 Task: Create a rule from the Recommended list, Task Added to this Project -> add SubTasks in the project AgileNexus with SubTasks Gather and Analyse Requirements , Design and Implement Solution , System Test and UAT , Release to Production / Go Live
Action: Mouse moved to (54, 286)
Screenshot: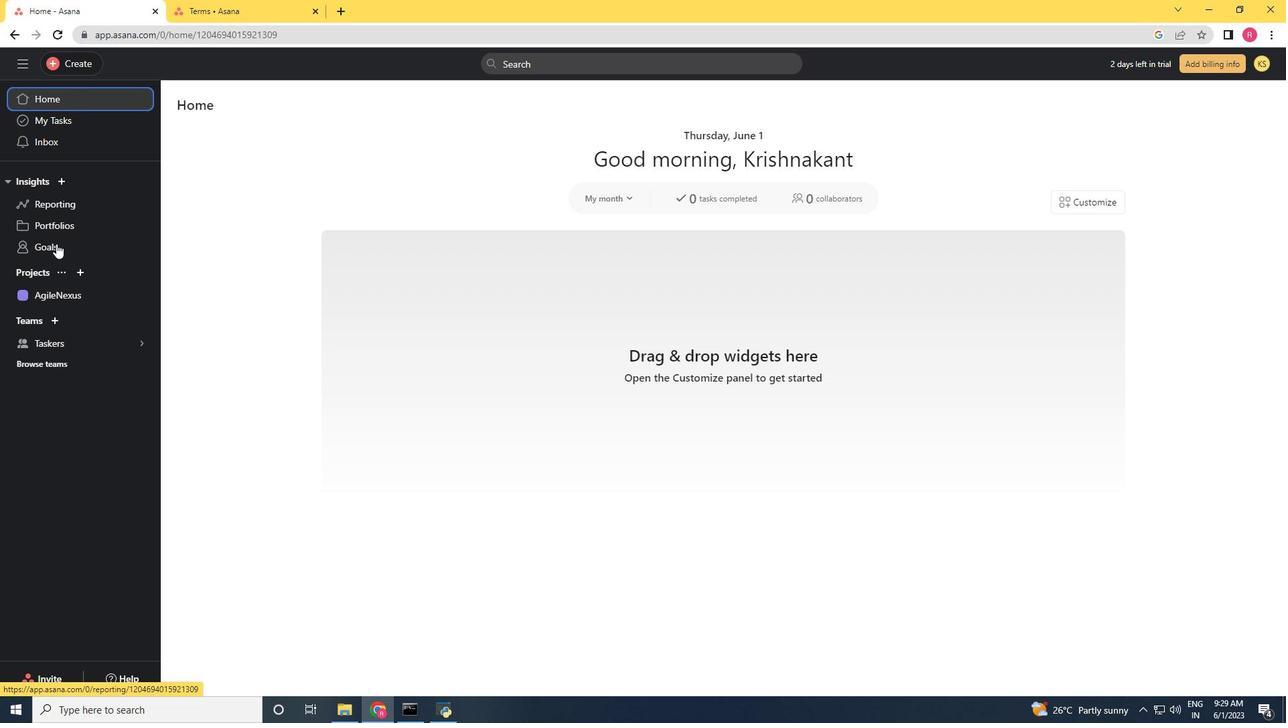 
Action: Mouse pressed left at (54, 286)
Screenshot: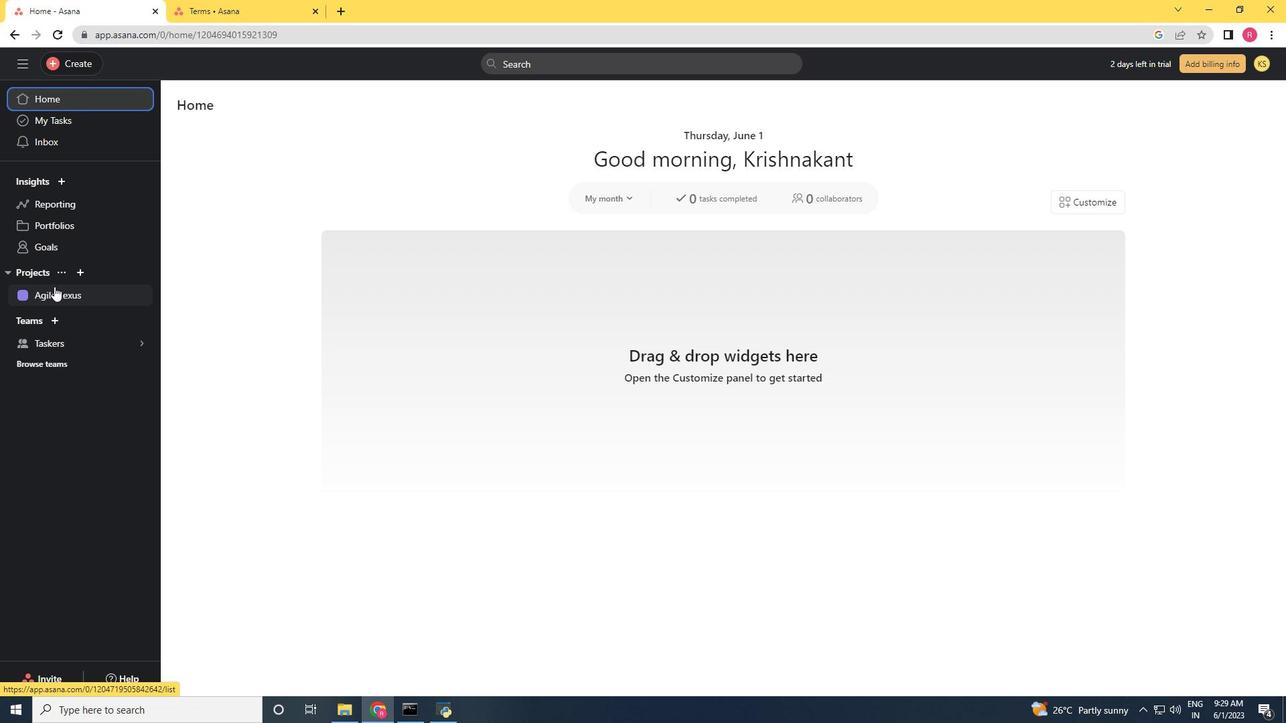
Action: Mouse moved to (1218, 109)
Screenshot: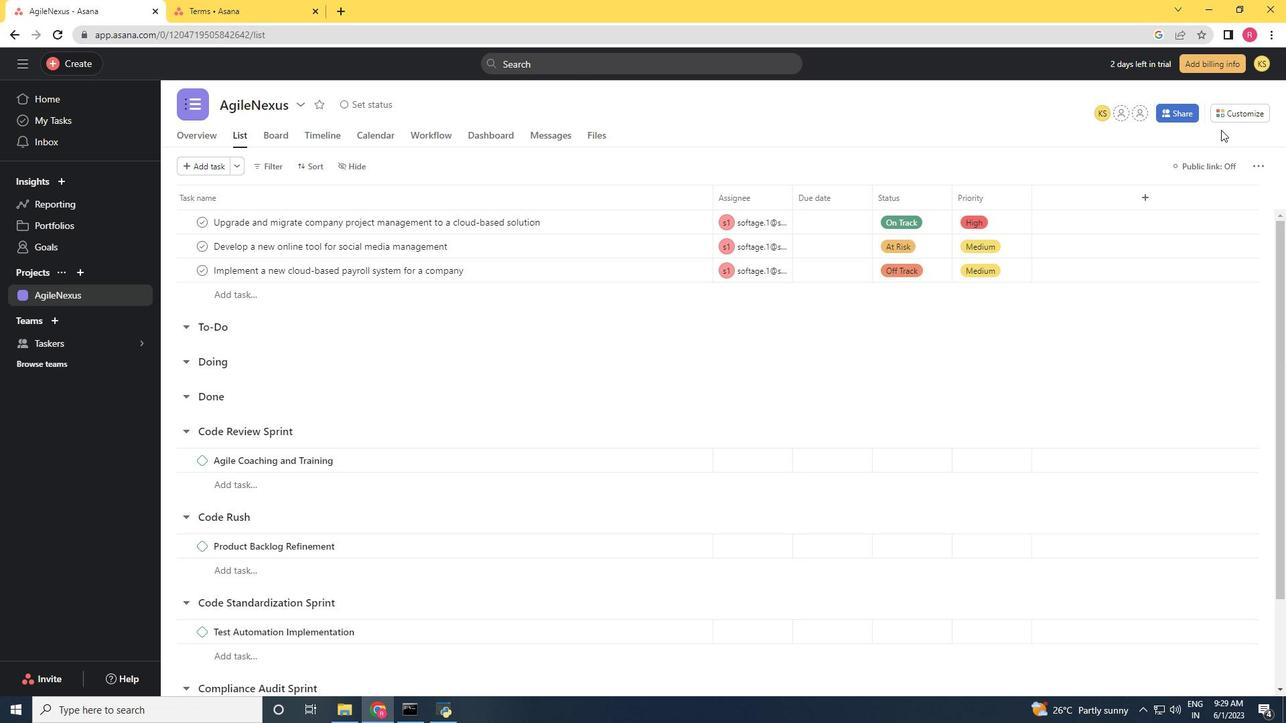 
Action: Mouse pressed left at (1218, 109)
Screenshot: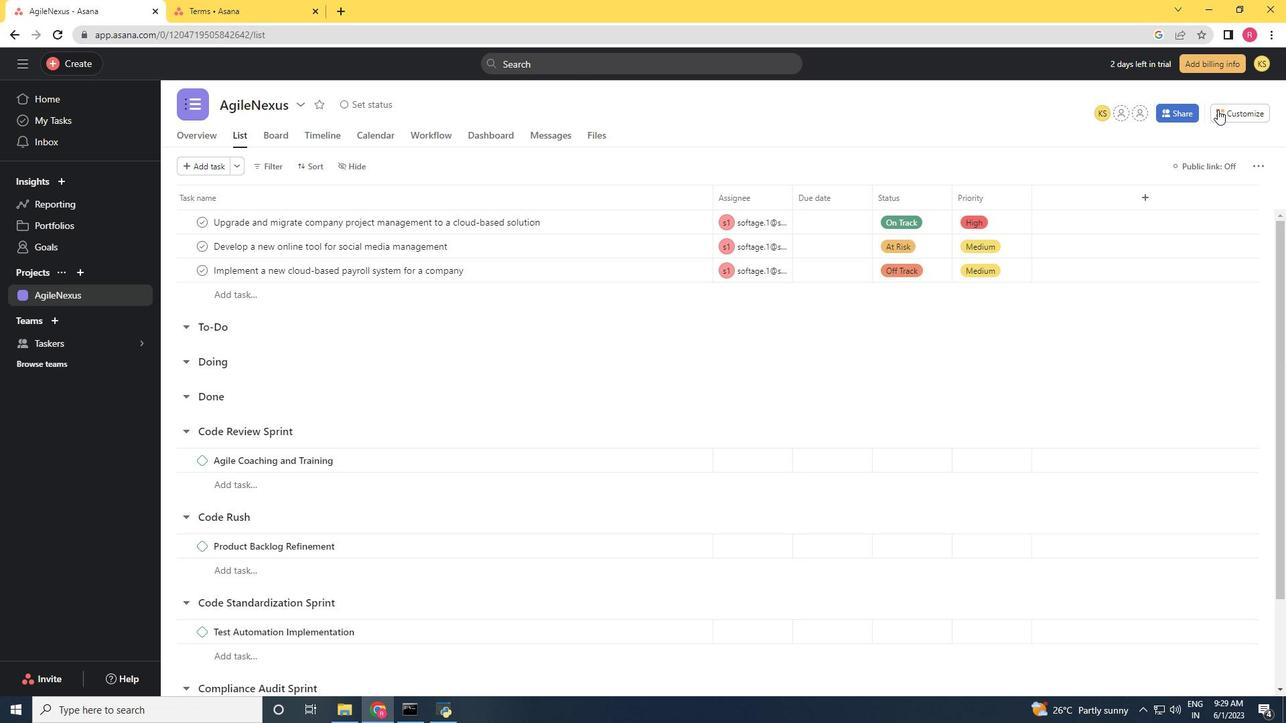 
Action: Mouse moved to (1010, 299)
Screenshot: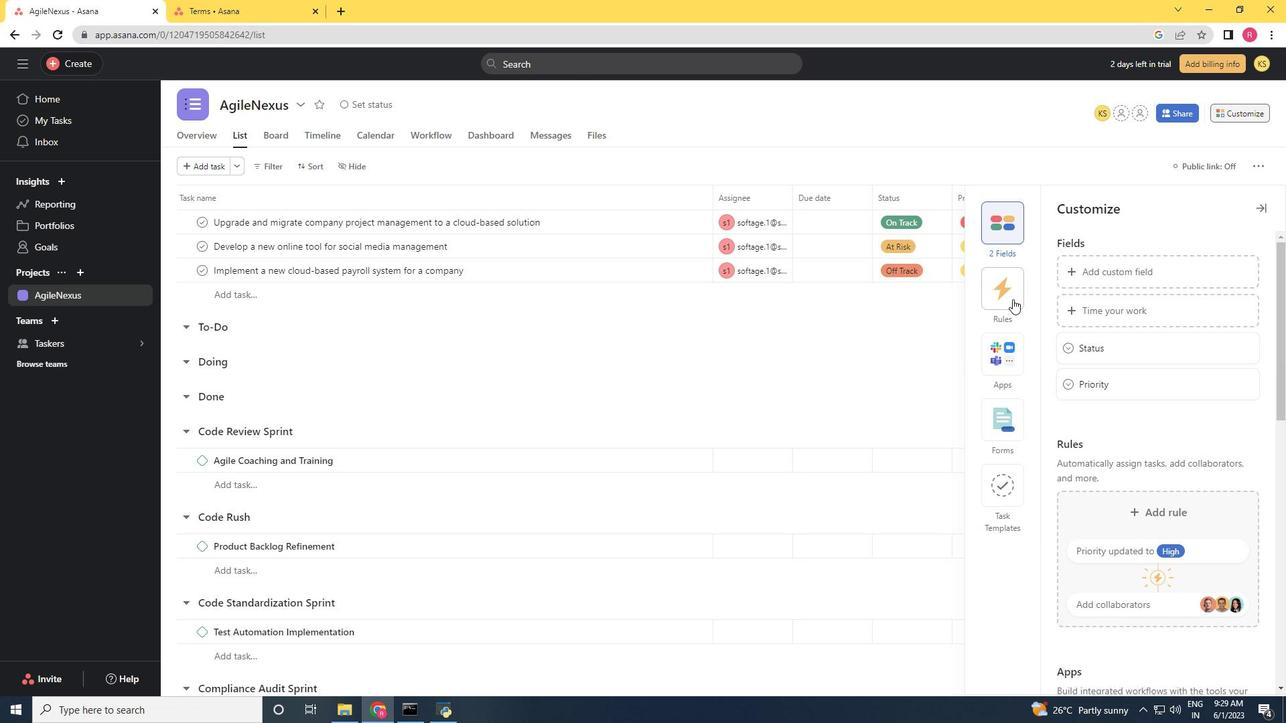 
Action: Mouse pressed left at (1010, 299)
Screenshot: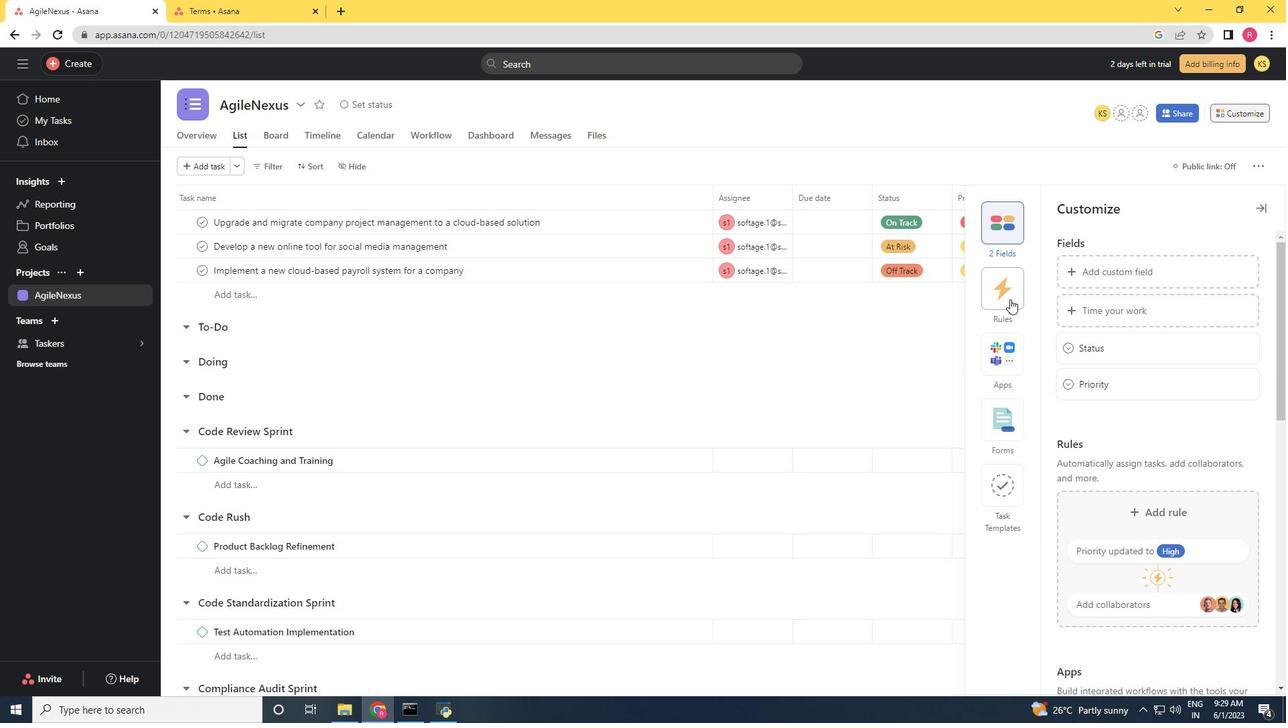 
Action: Mouse moved to (1140, 314)
Screenshot: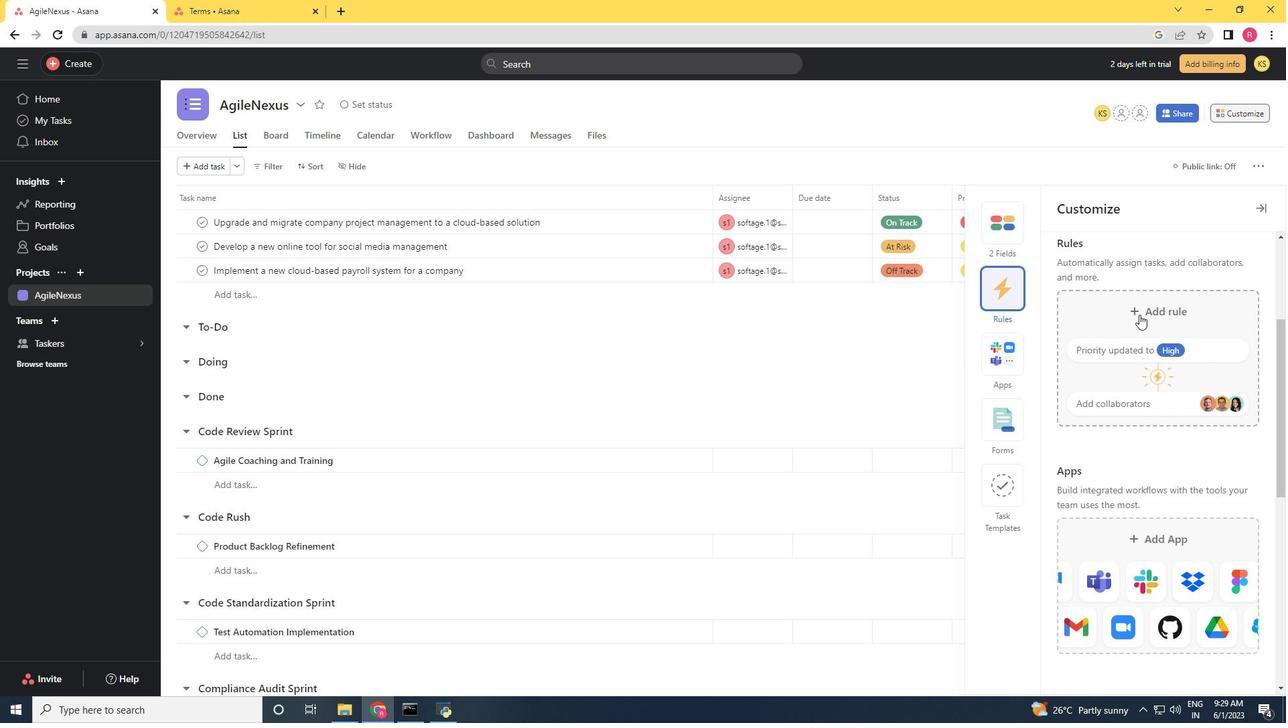 
Action: Mouse pressed left at (1140, 314)
Screenshot: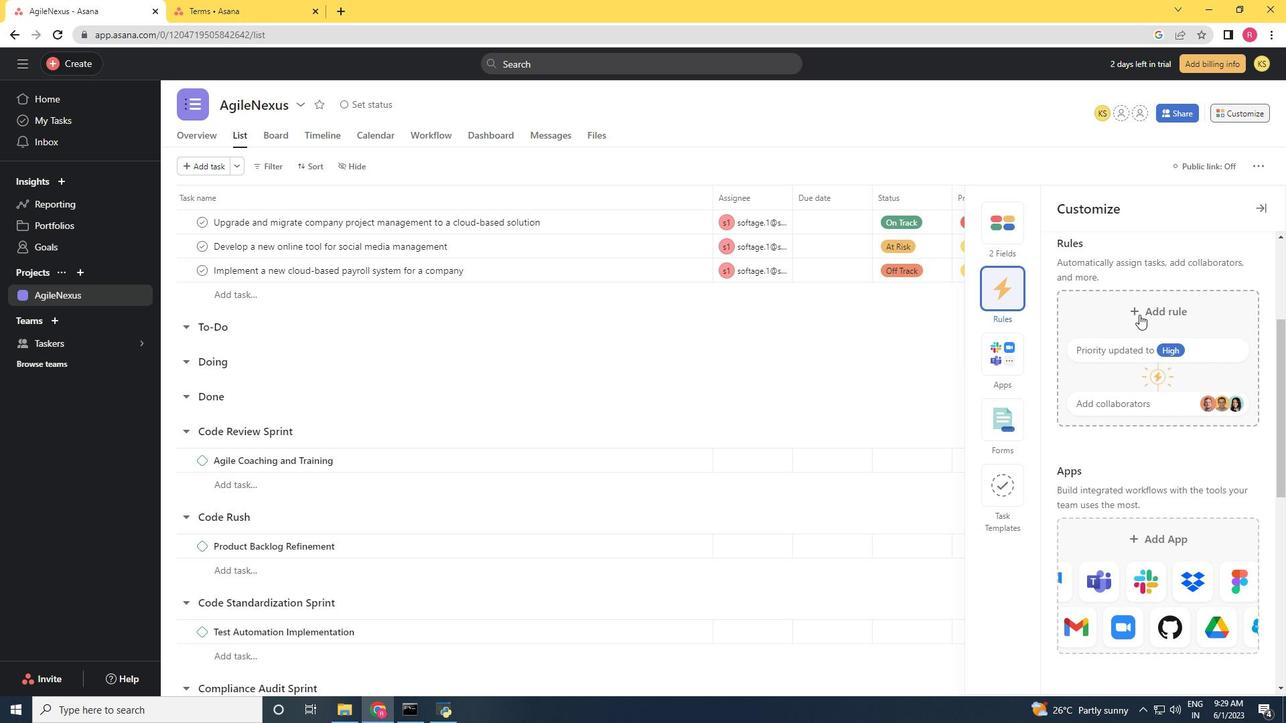 
Action: Mouse moved to (875, 229)
Screenshot: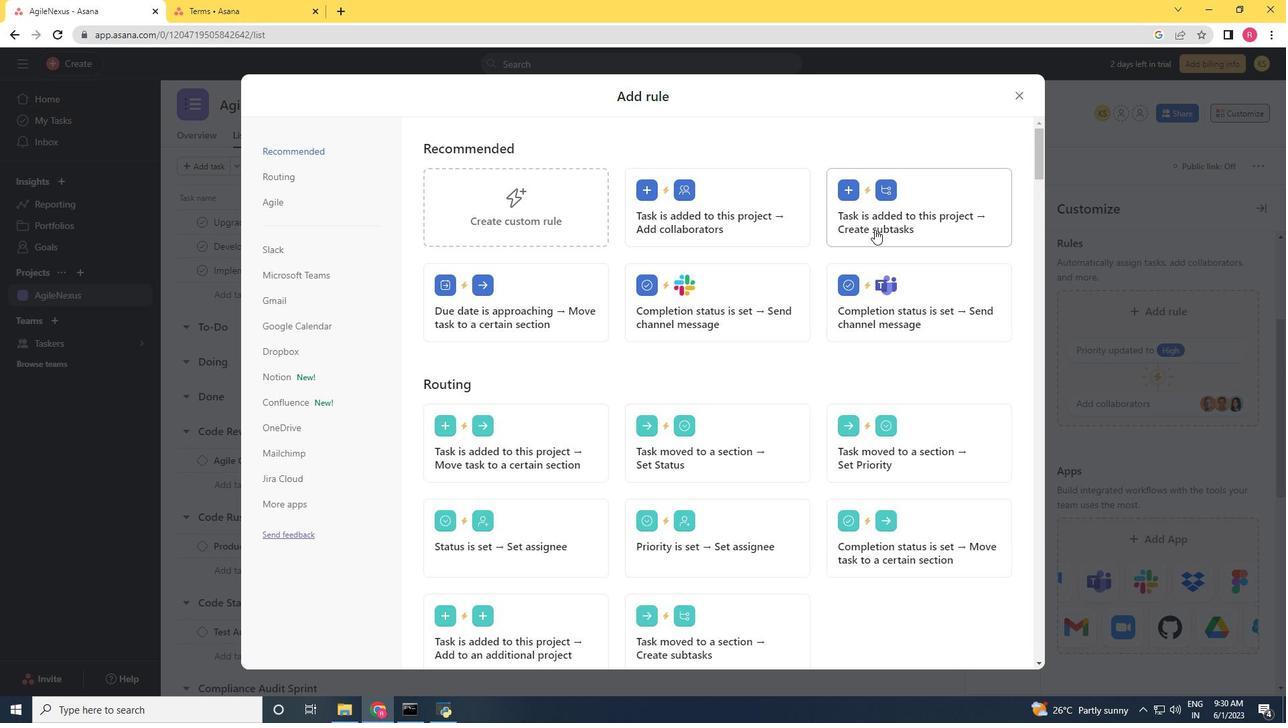 
Action: Mouse pressed left at (875, 229)
Screenshot: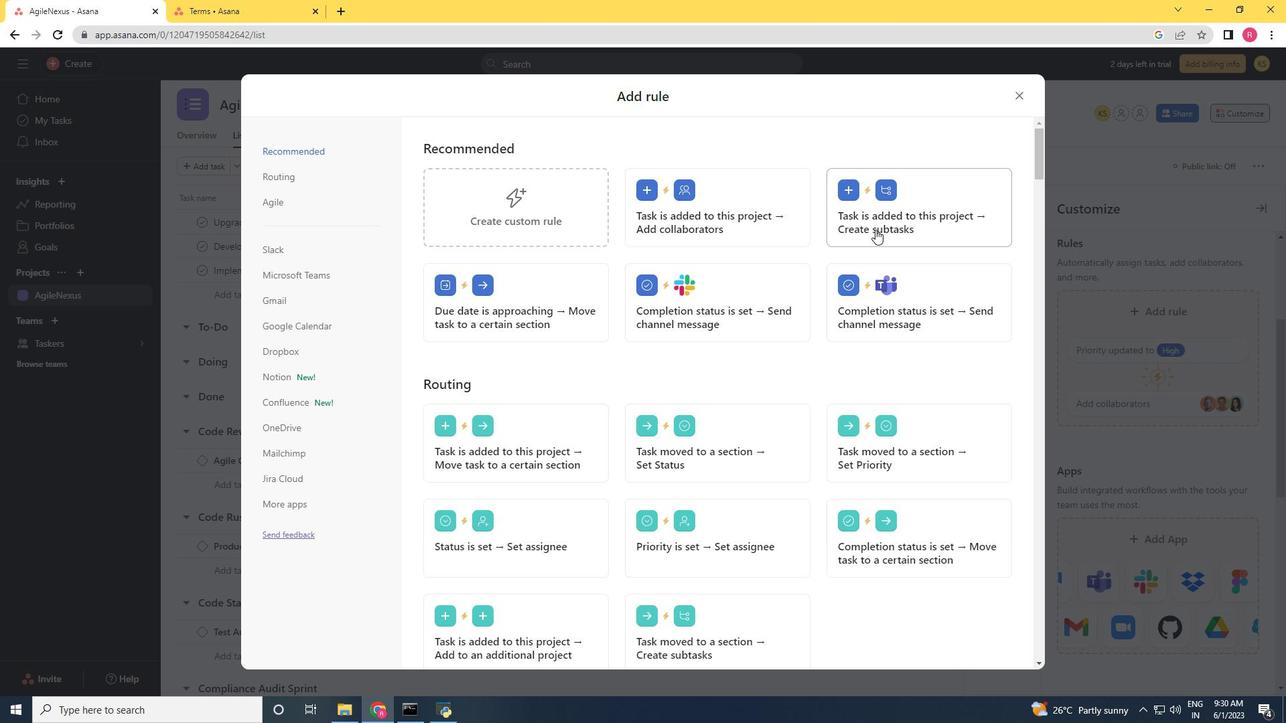 
Action: Mouse moved to (826, 237)
Screenshot: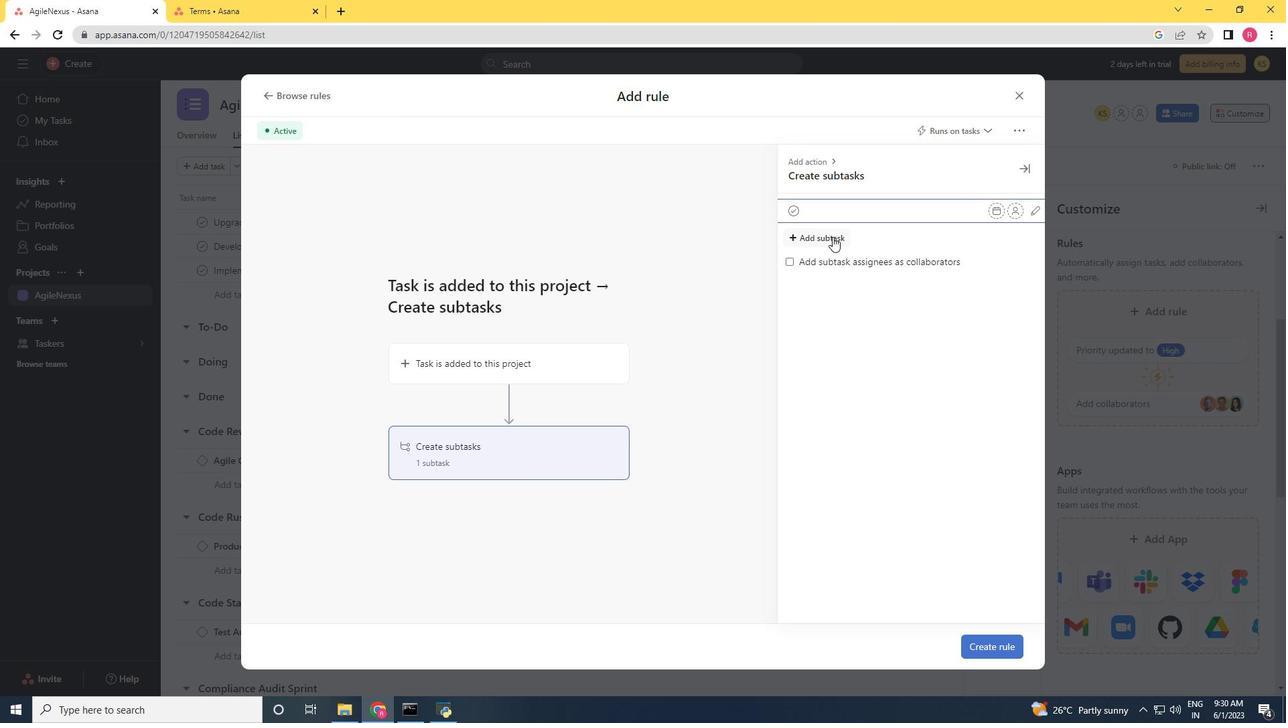 
Action: Key pressed <Key.shift><Key.shift>Gather<Key.space>and<Key.space><Key.shift>Analyse<Key.space><Key.shift><Key.shift><Key.shift>Requirements<Key.space><Key.enter><Key.shift>Design<Key.space>and<Key.space><Key.shift>Implement<Key.space><Key.shift>Solution<Key.space><Key.enter><Key.enter><Key.up>
Screenshot: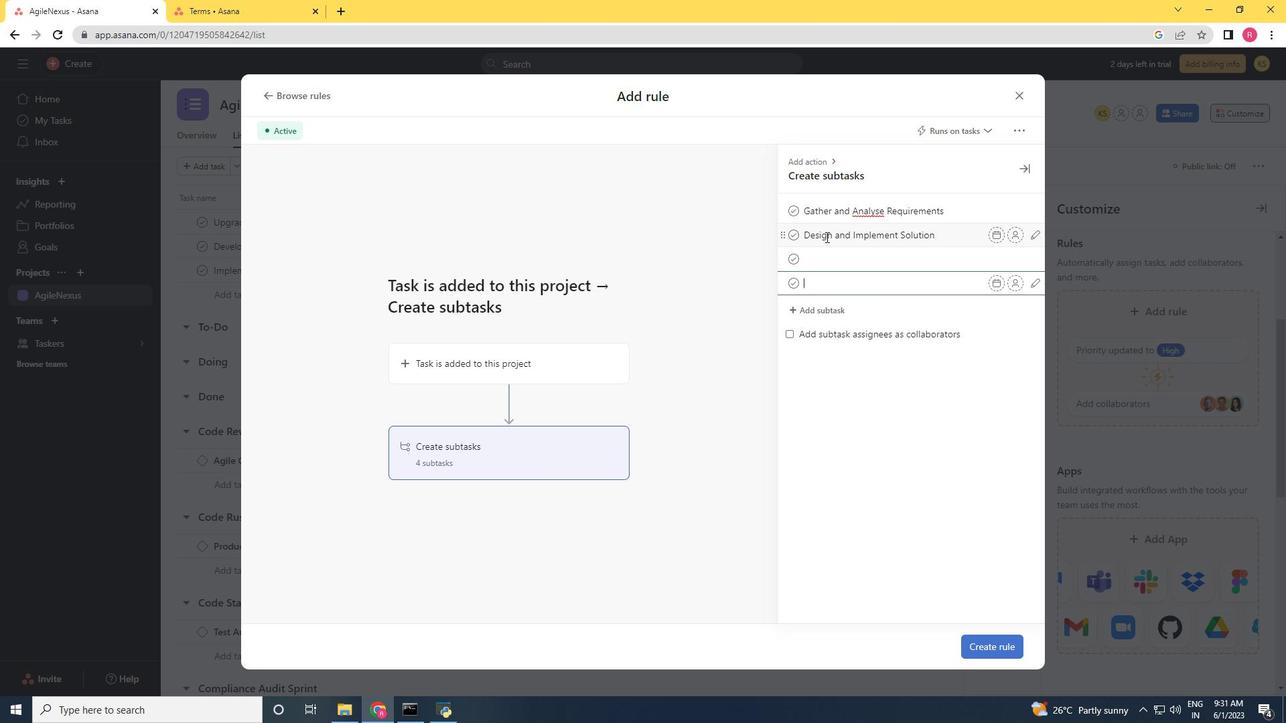
Action: Mouse moved to (821, 263)
Screenshot: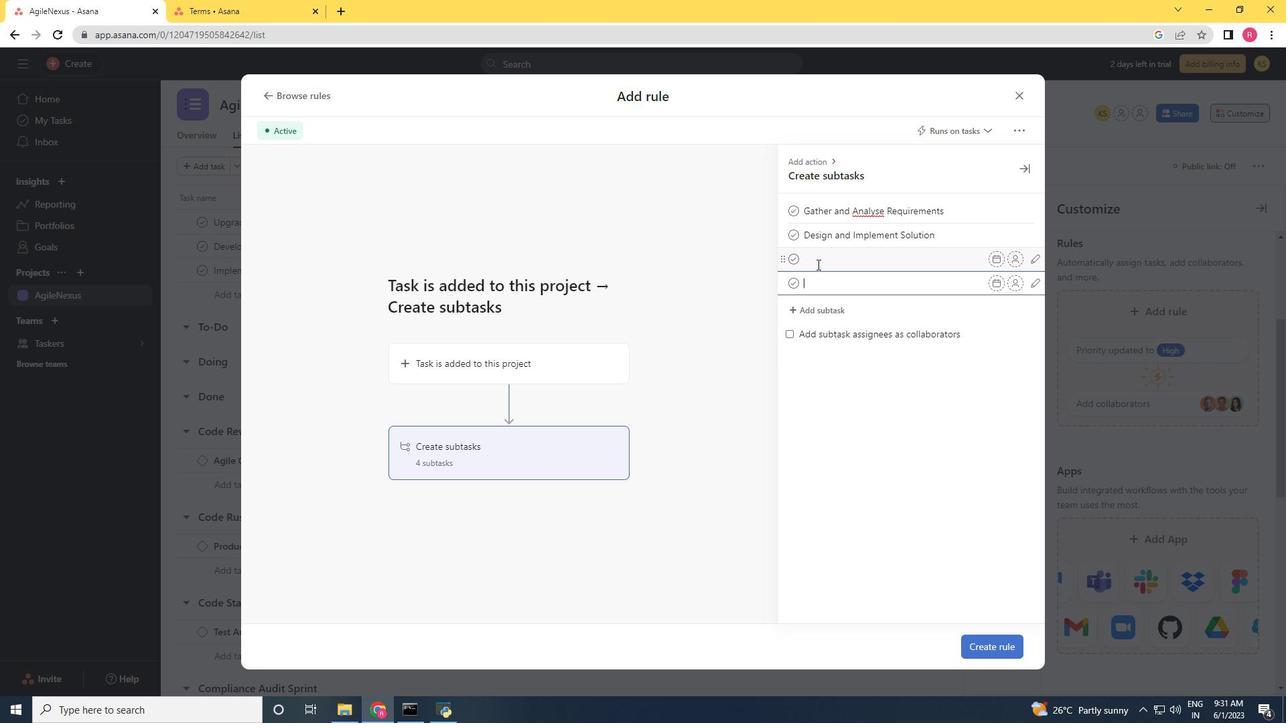 
Action: Mouse pressed left at (821, 263)
Screenshot: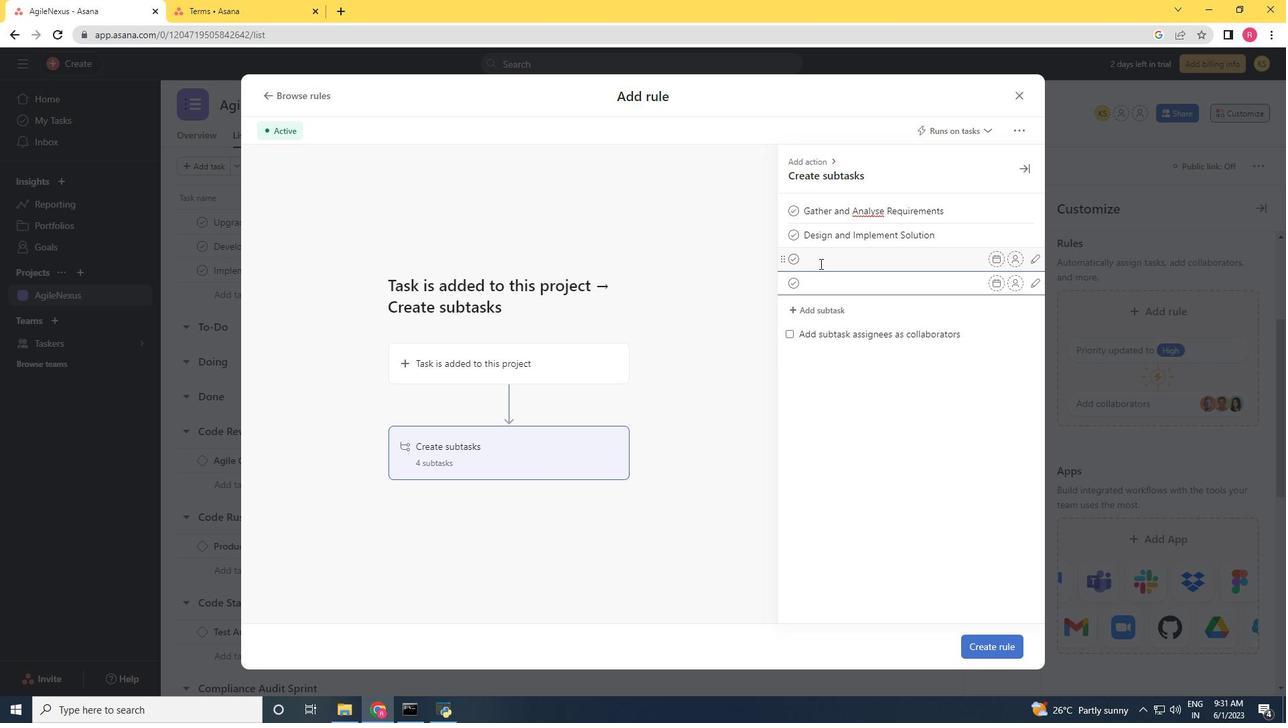 
Action: Key pressed <Key.shift><Key.shift><Key.shift><Key.shift><Key.shift><Key.shift><Key.shift><Key.shift><Key.shift><Key.shift><Key.shift>System<Key.space><Key.shift>Test<Key.space>and<Key.space><Key.shift><Key.shift>U
Screenshot: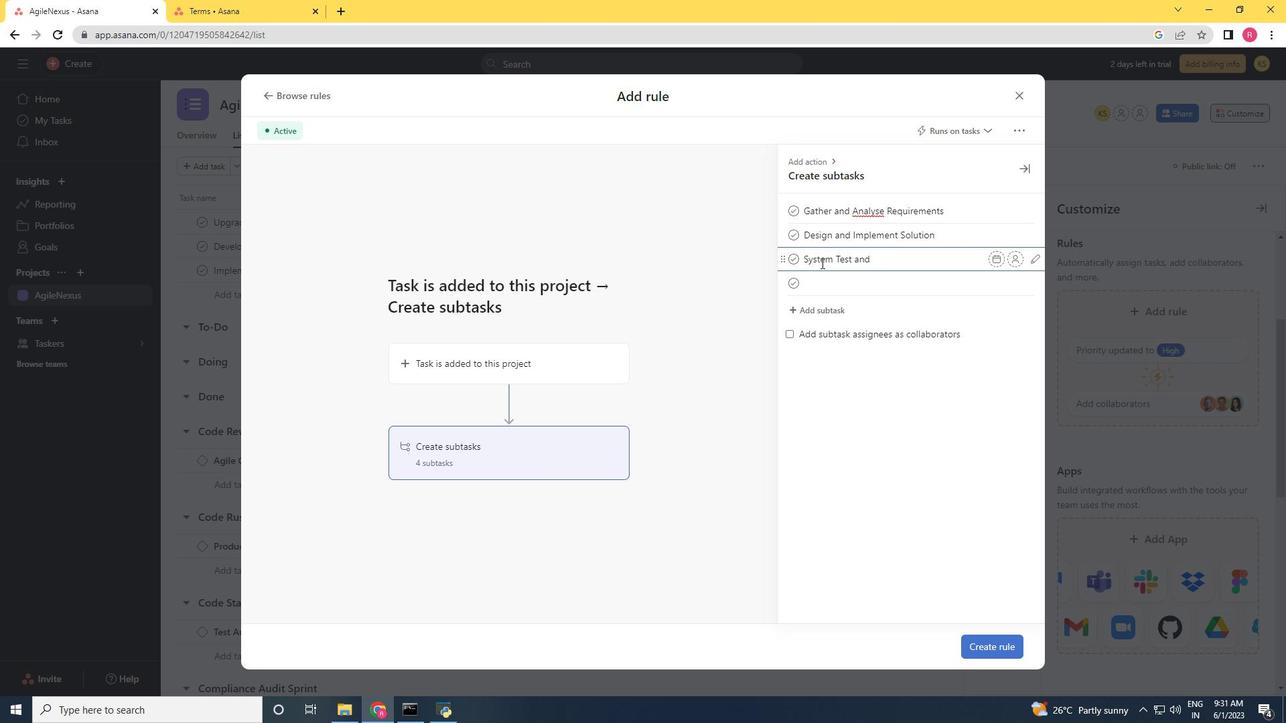 
Action: Mouse moved to (820, 263)
Screenshot: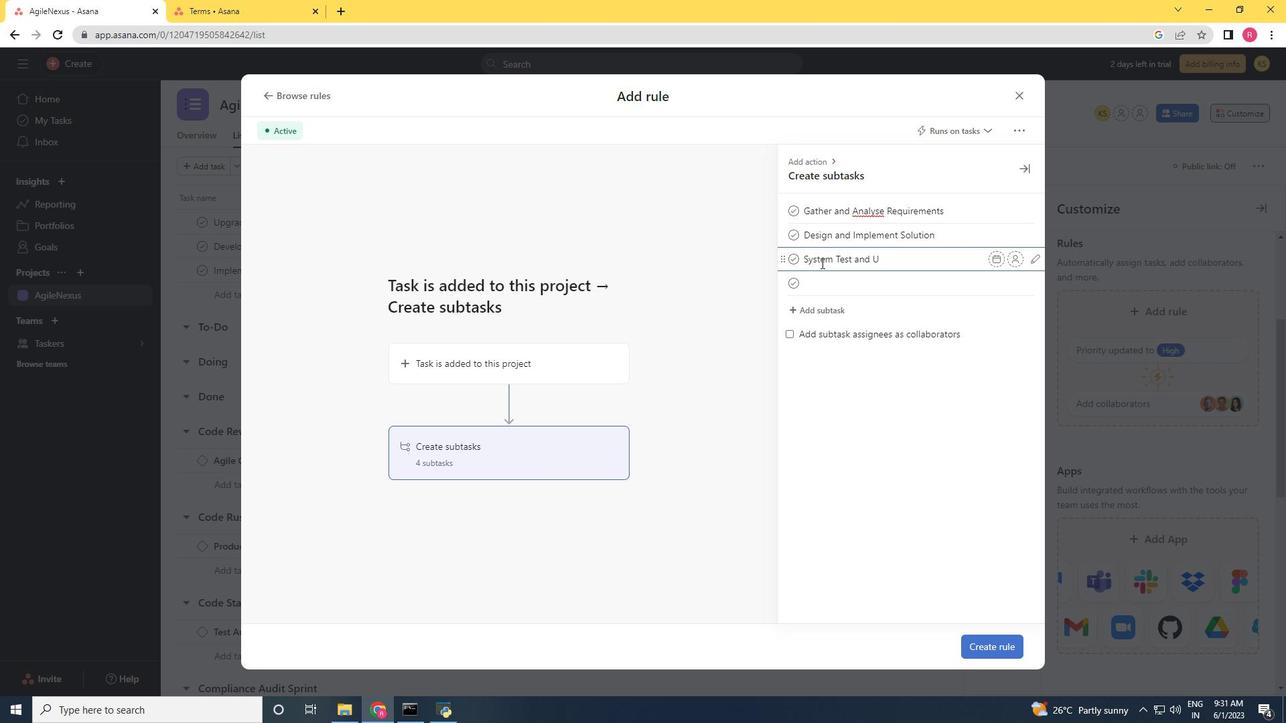 
Action: Key pressed <Key.shift>AT<Key.enter><Key.shift>Related<Key.space>to<Key.space><Key.shift>Producti
Screenshot: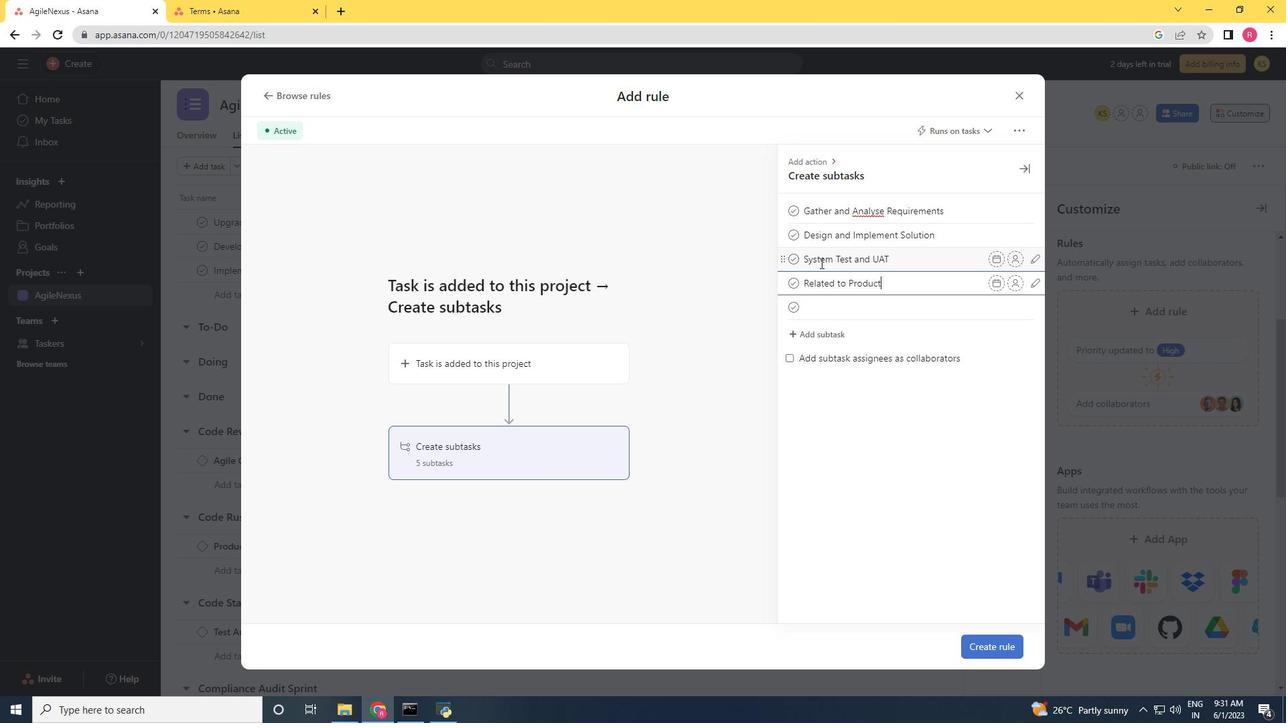 
Action: Mouse moved to (820, 263)
Screenshot: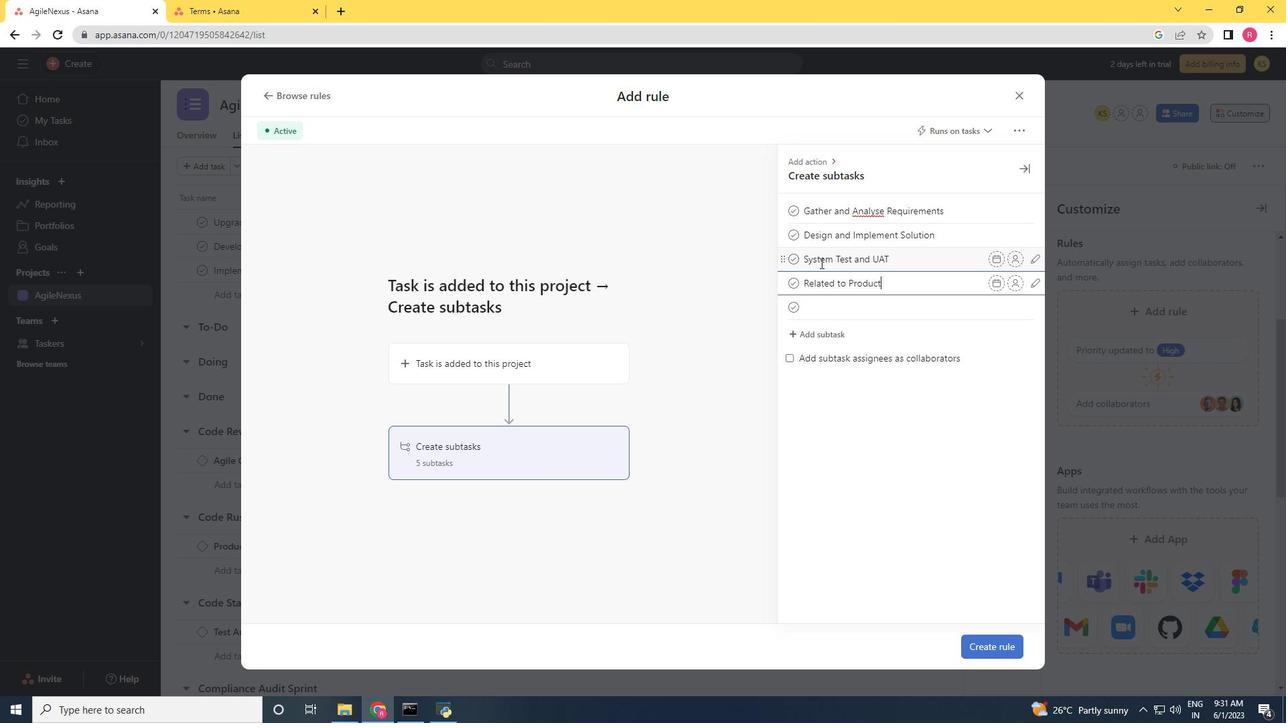 
Action: Key pressed on<Key.space>/<Key.space><Key.shift><Key.shift><Key.shift><Key.shift><Key.shift><Key.shift><Key.shift><Key.shift><Key.shift><Key.shift><Key.shift><Key.shift><Key.shift>Go<Key.space><Key.shift><Key.shift><Key.shift><Key.shift>Live
Screenshot: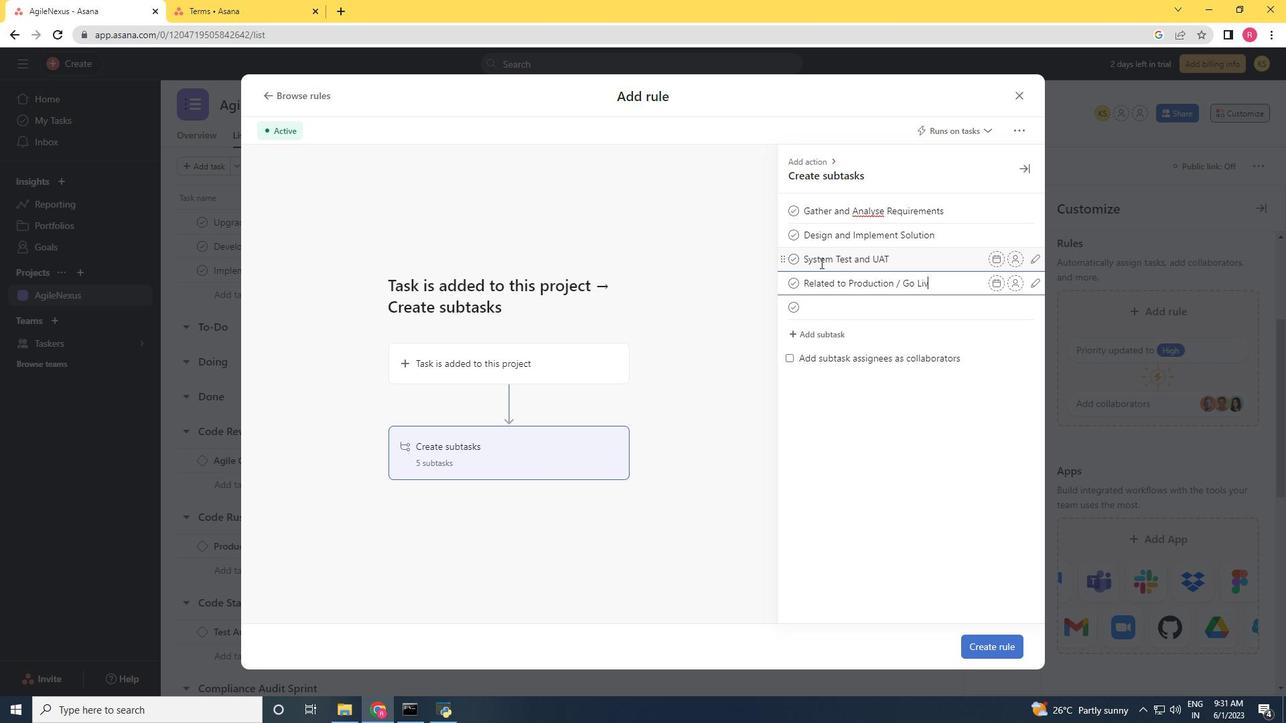 
Action: Mouse moved to (853, 307)
Screenshot: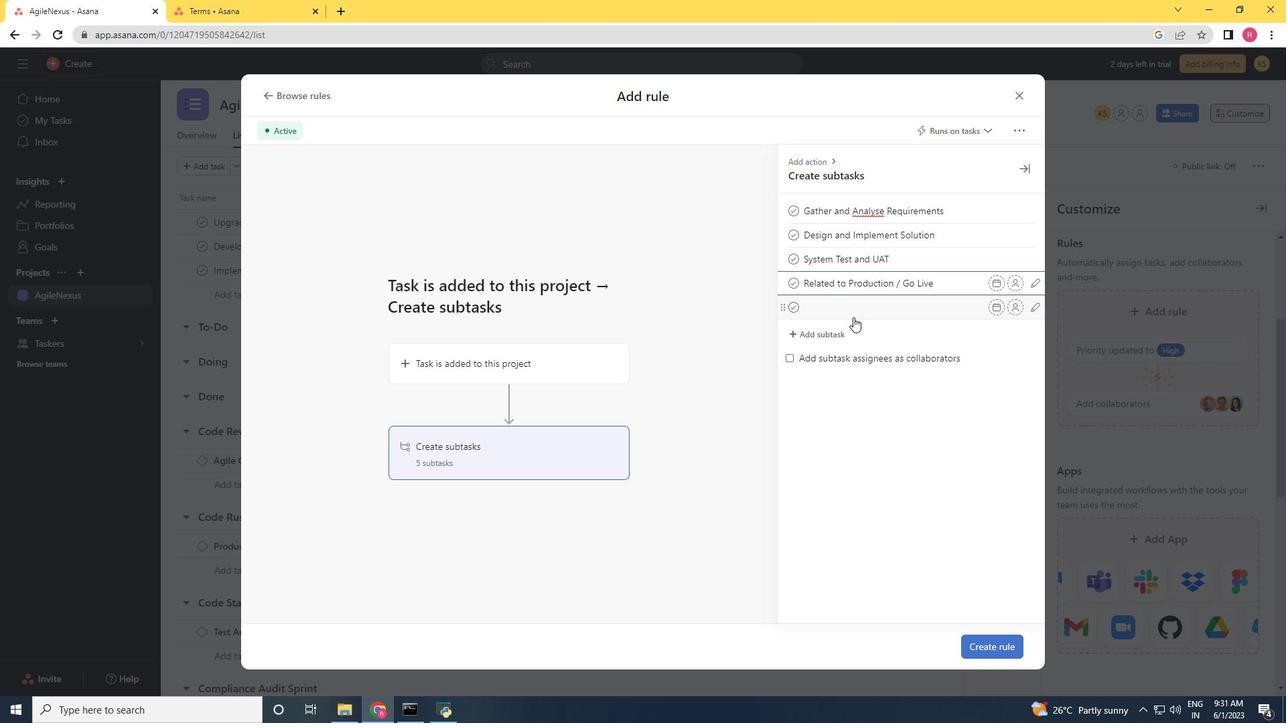 
Action: Mouse pressed right at (853, 307)
Screenshot: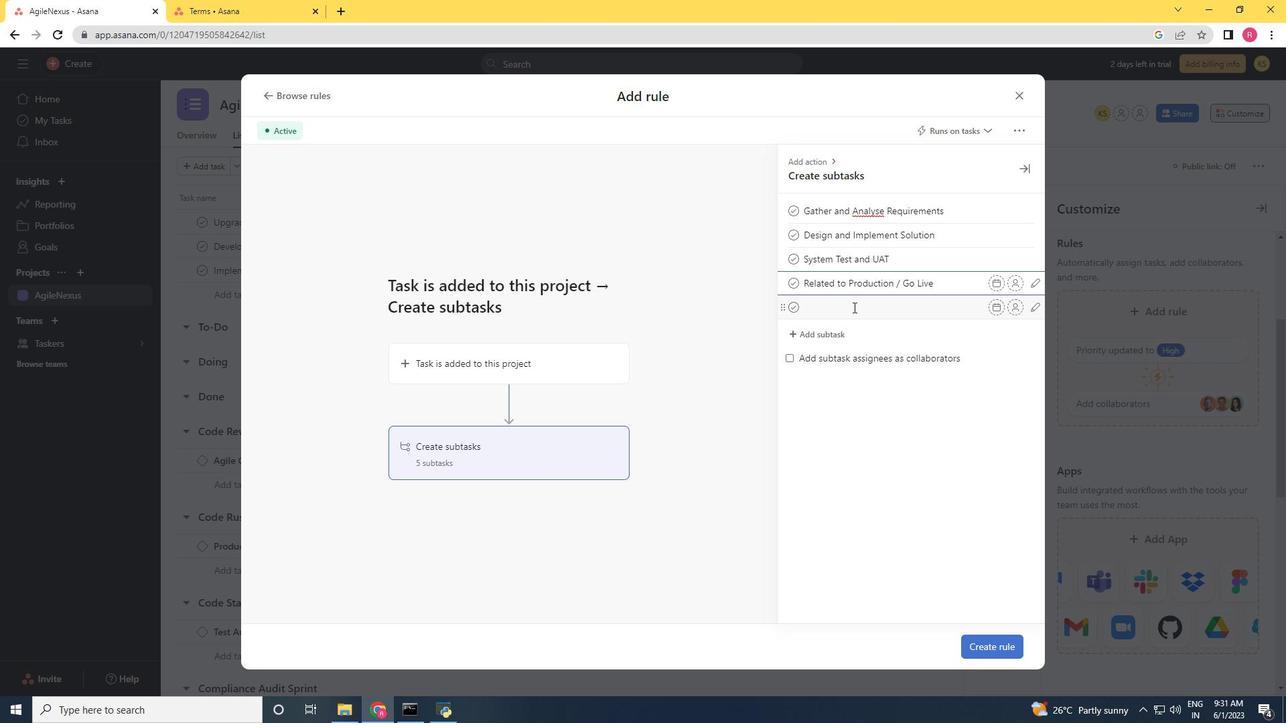 
Action: Mouse moved to (1034, 312)
Screenshot: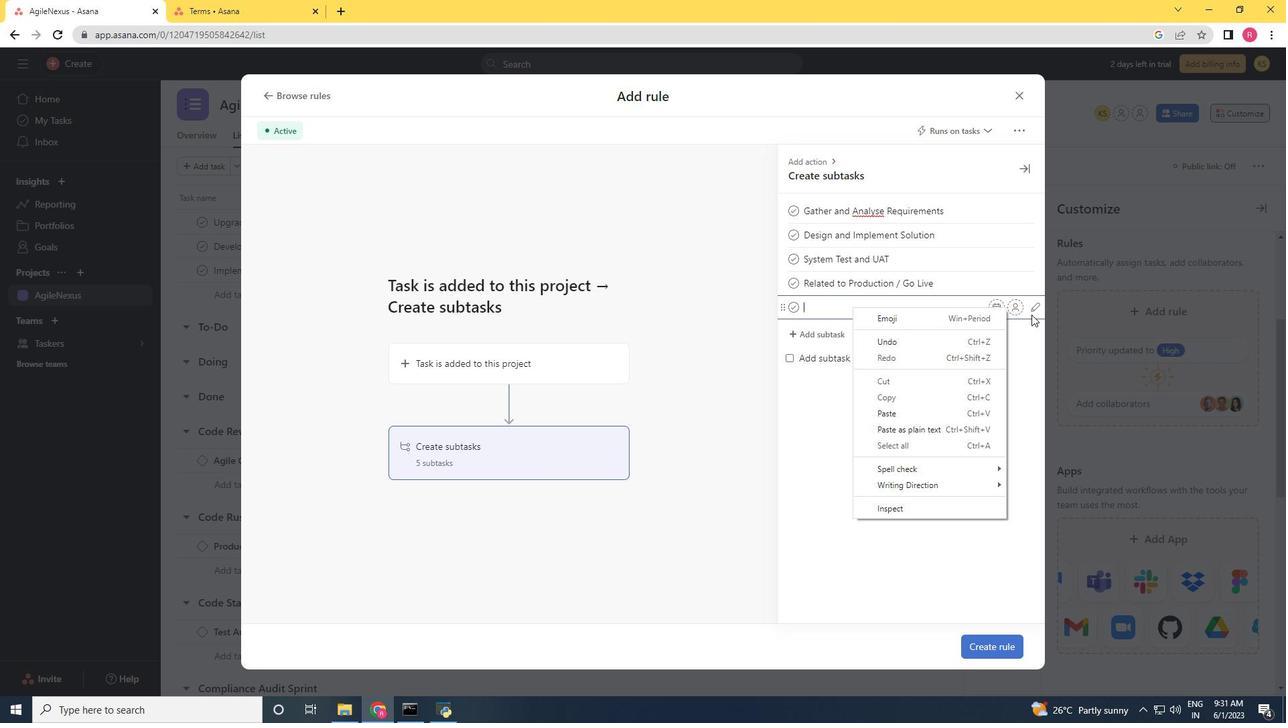 
Action: Mouse pressed left at (1034, 312)
Screenshot: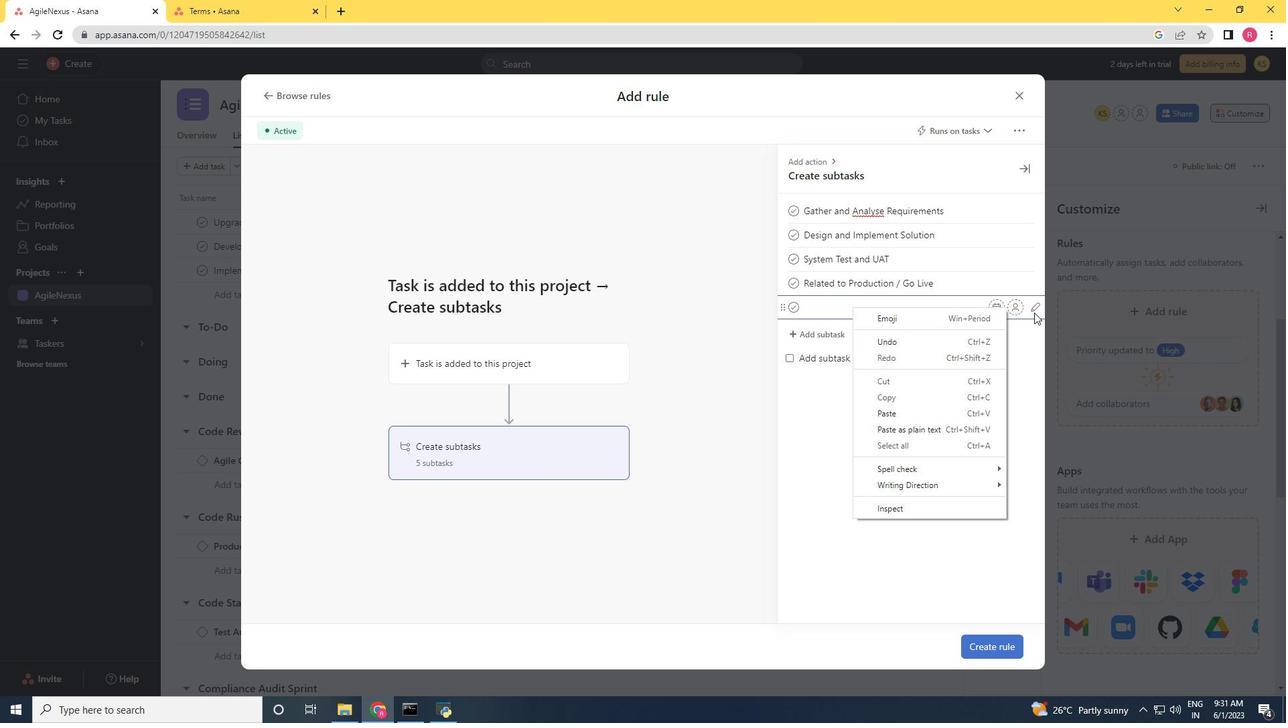 
Action: Mouse moved to (987, 173)
Screenshot: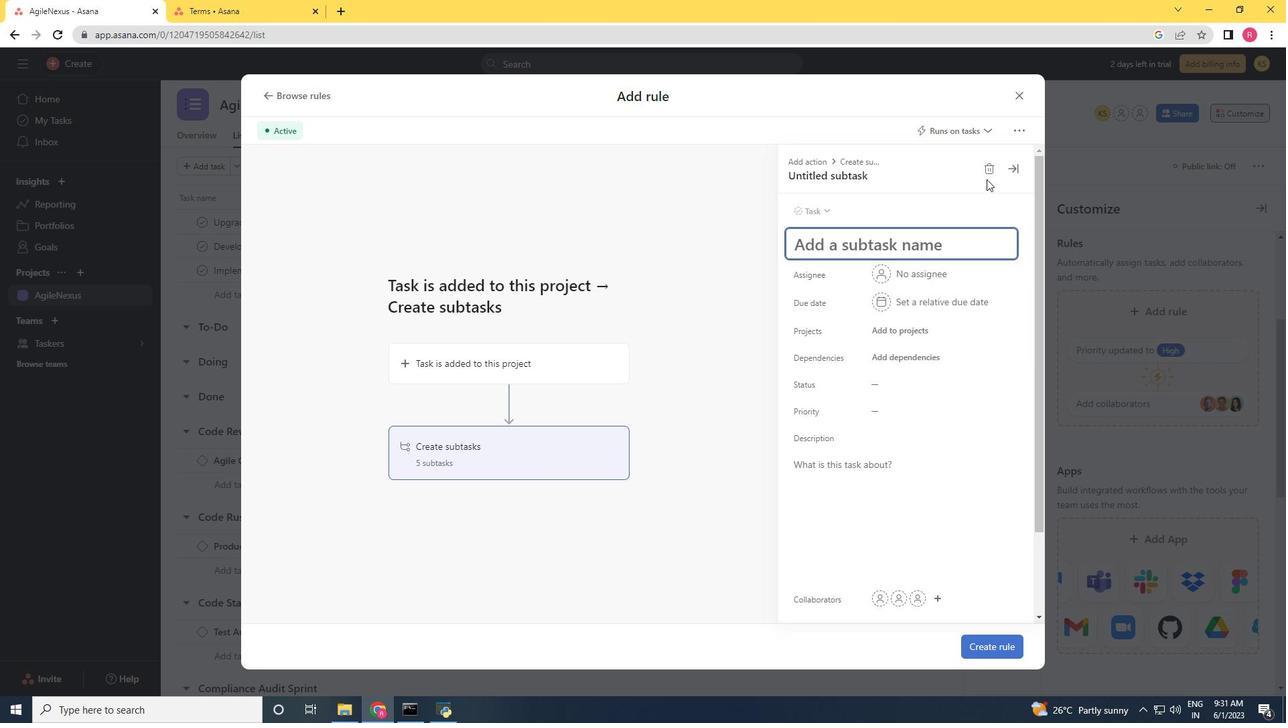 
Action: Mouse pressed left at (987, 173)
Screenshot: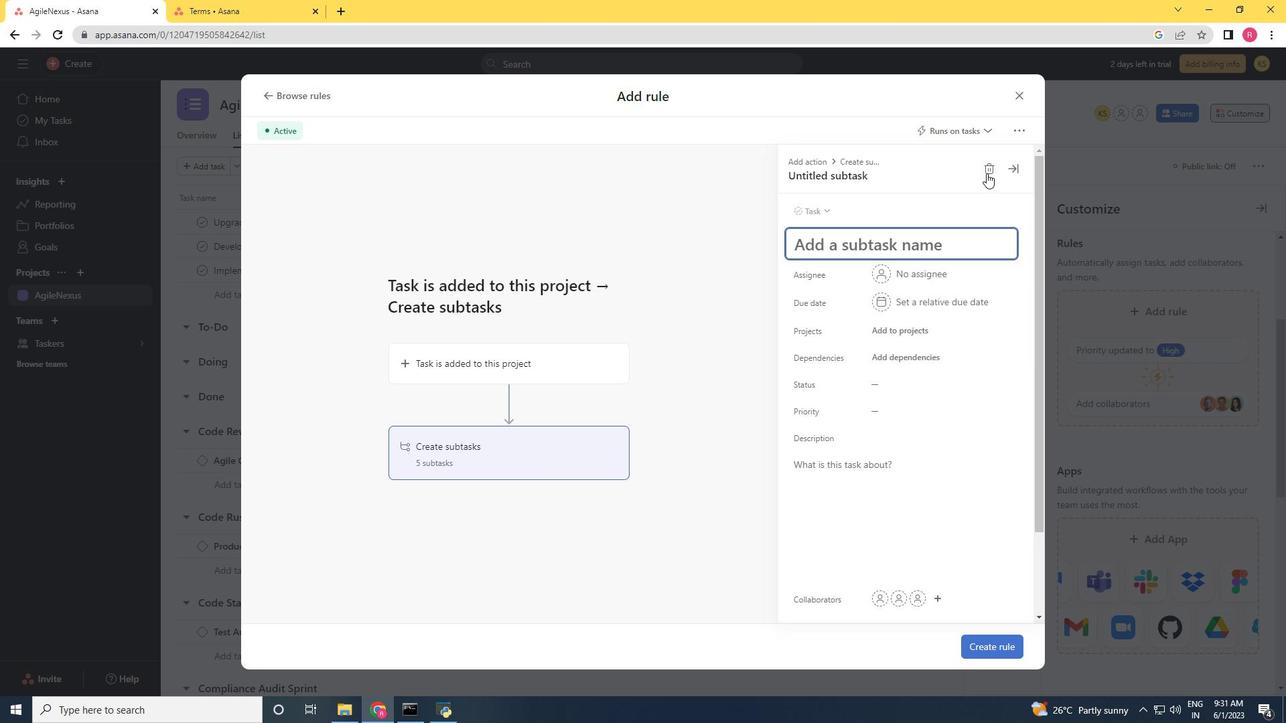 
Action: Mouse moved to (989, 650)
Screenshot: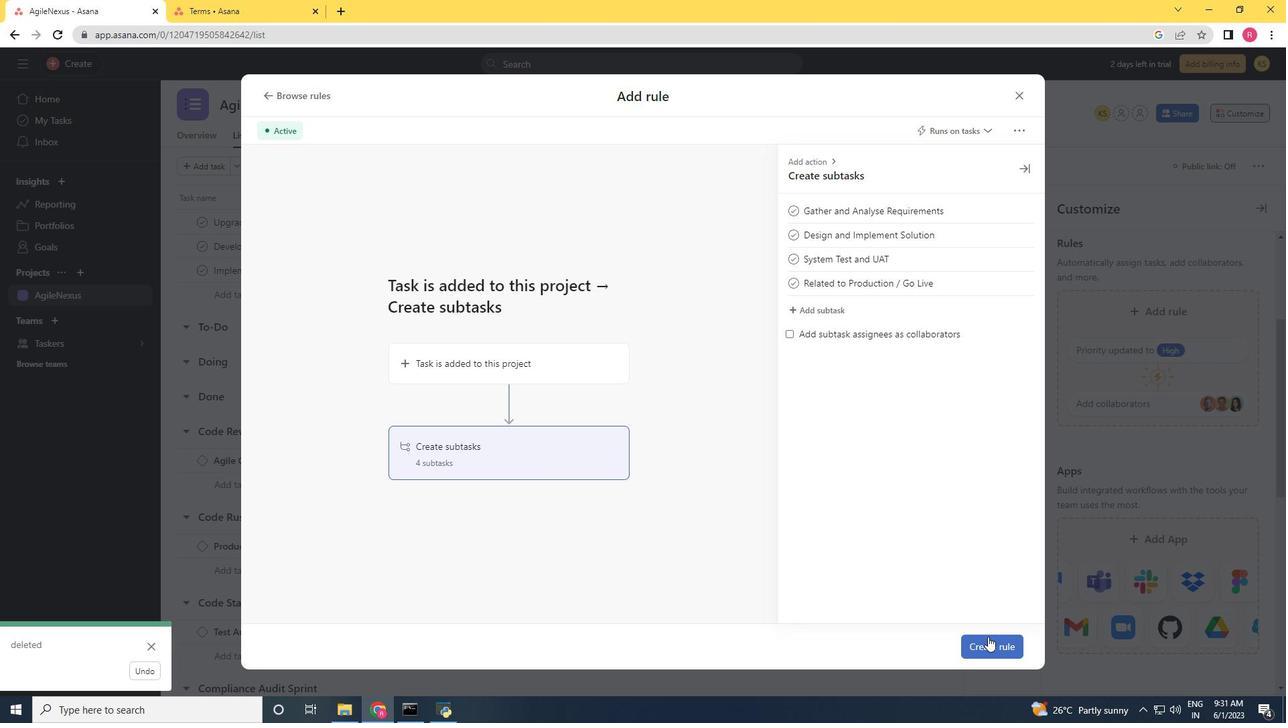 
Action: Mouse pressed left at (989, 650)
Screenshot: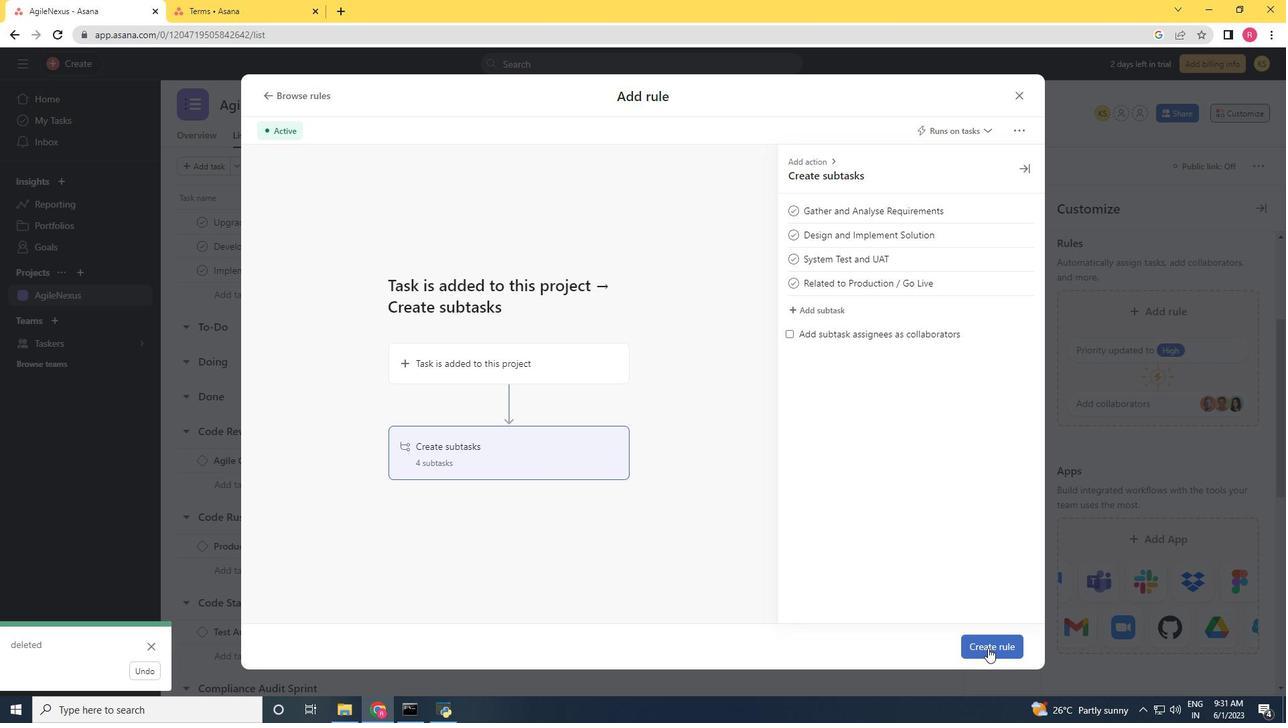 
Action: Mouse moved to (933, 673)
Screenshot: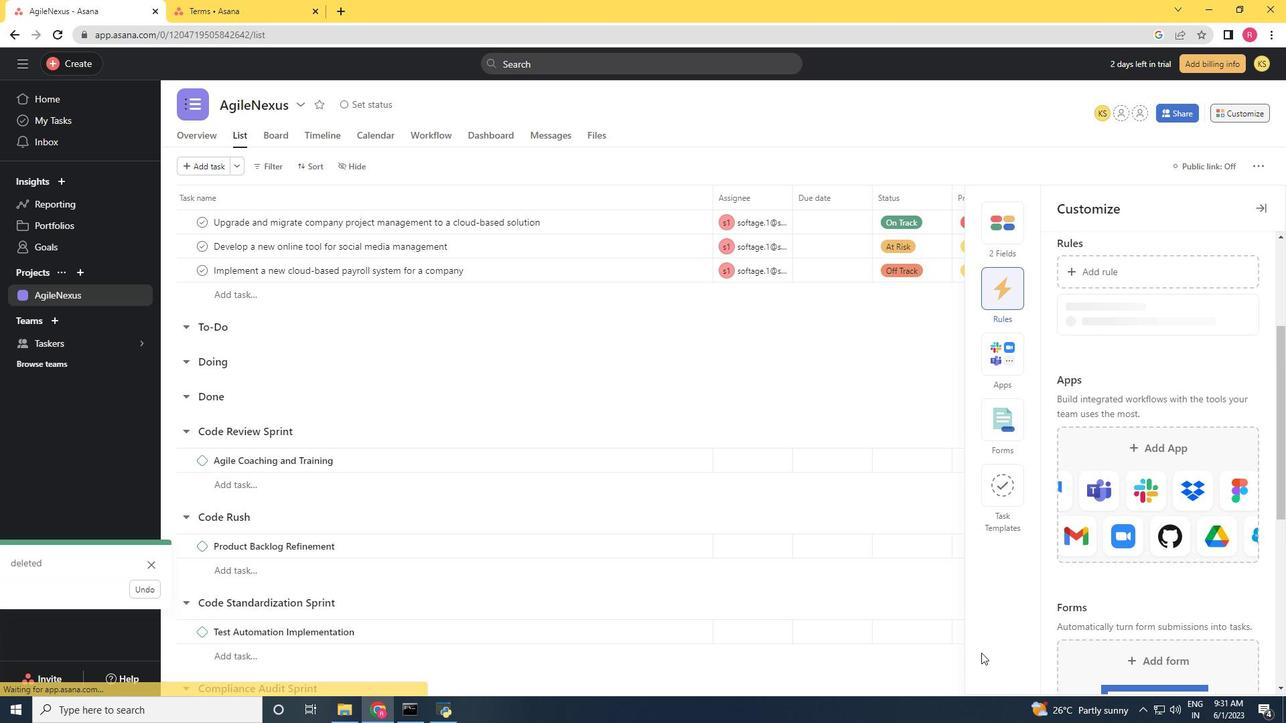 
